 Task: Change the page color of the email view using the Immersive Reader feature.
Action: Mouse moved to (229, 32)
Screenshot: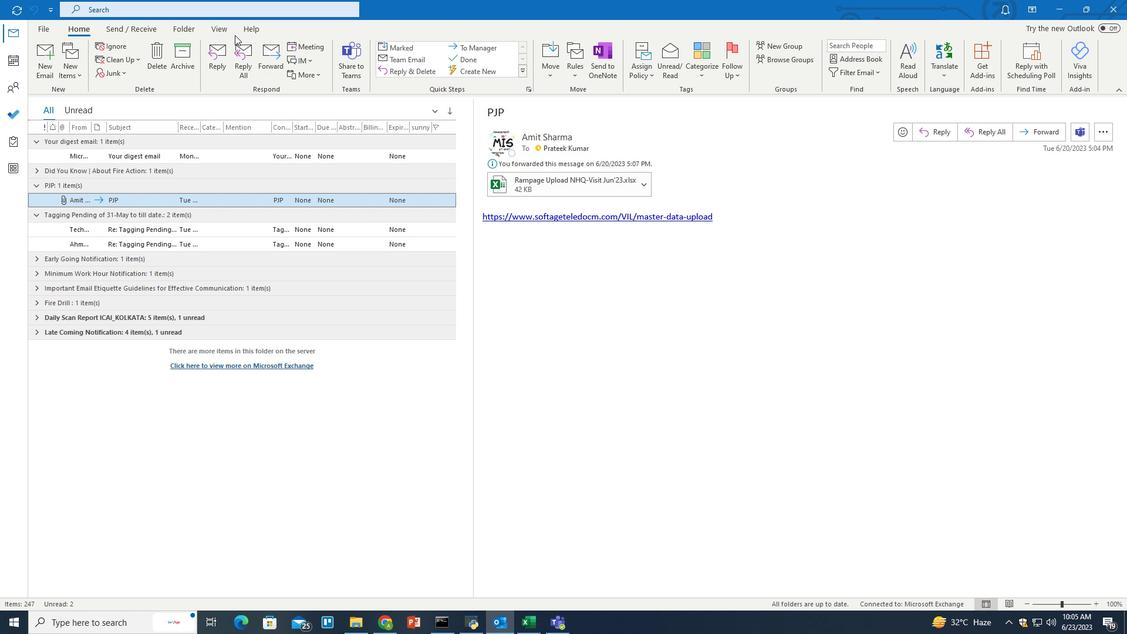 
Action: Mouse pressed left at (229, 32)
Screenshot: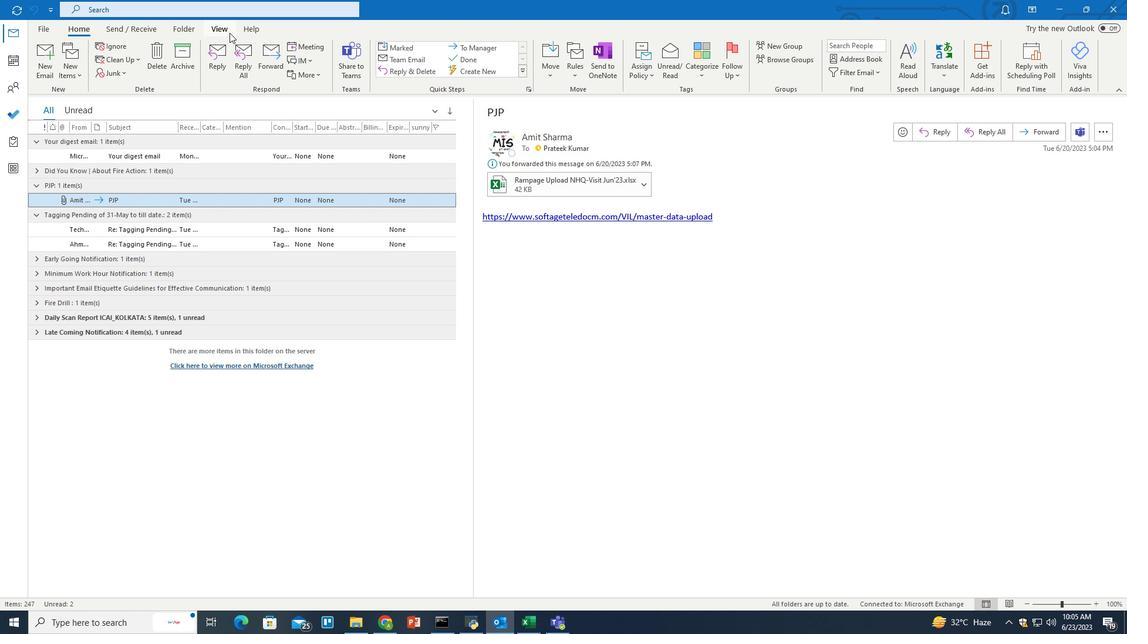 
Action: Mouse moved to (985, 66)
Screenshot: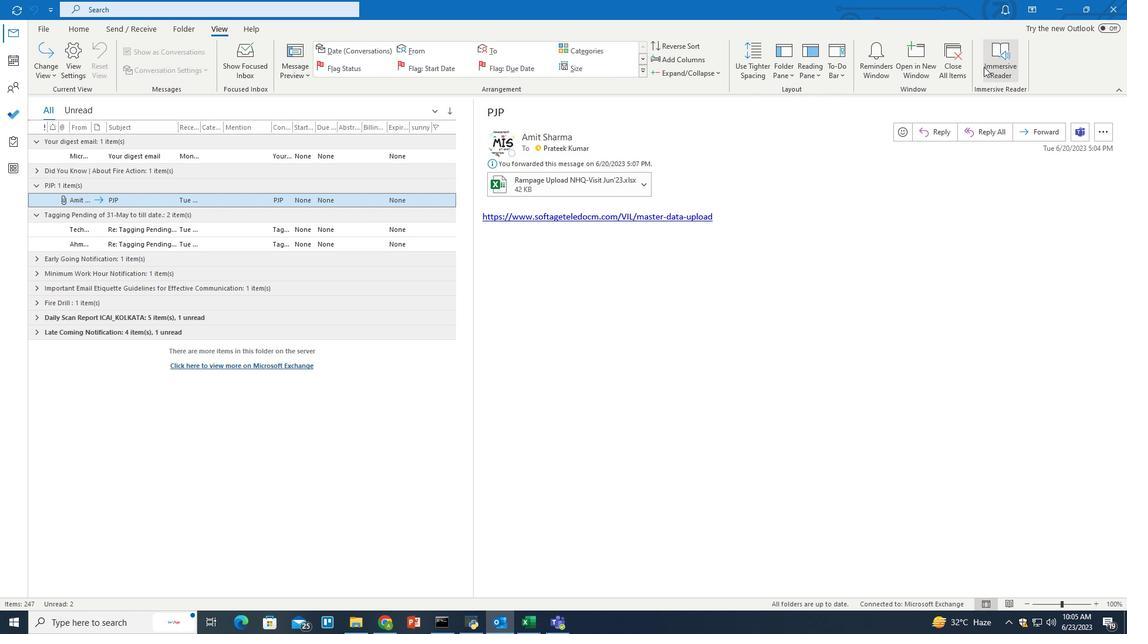 
Action: Mouse pressed left at (985, 66)
Screenshot: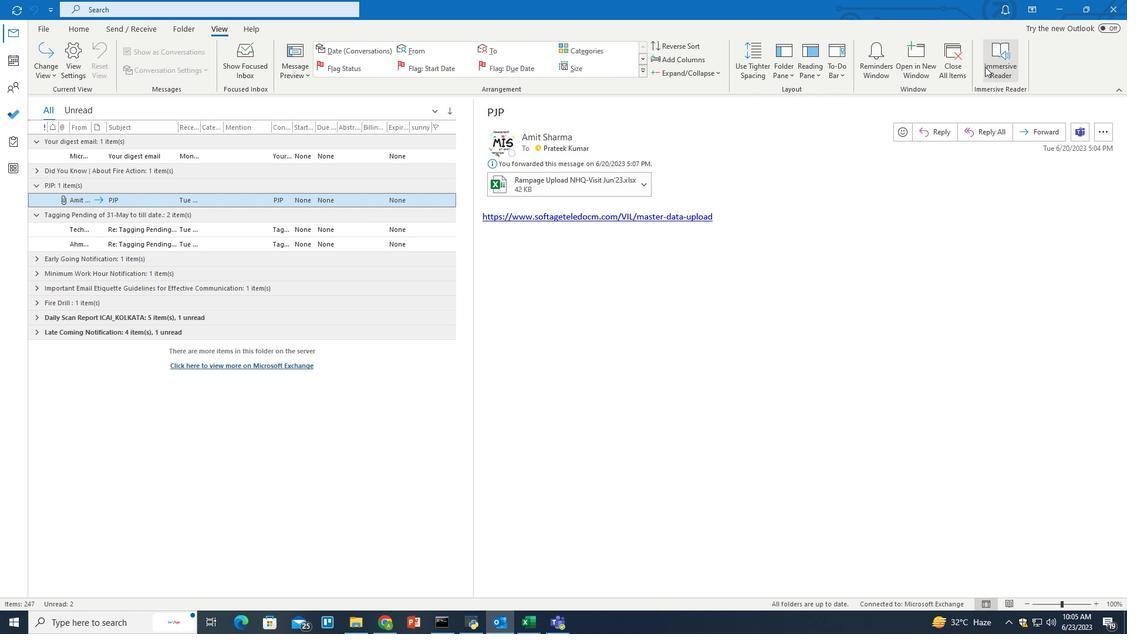 
Action: Mouse moved to (81, 77)
Screenshot: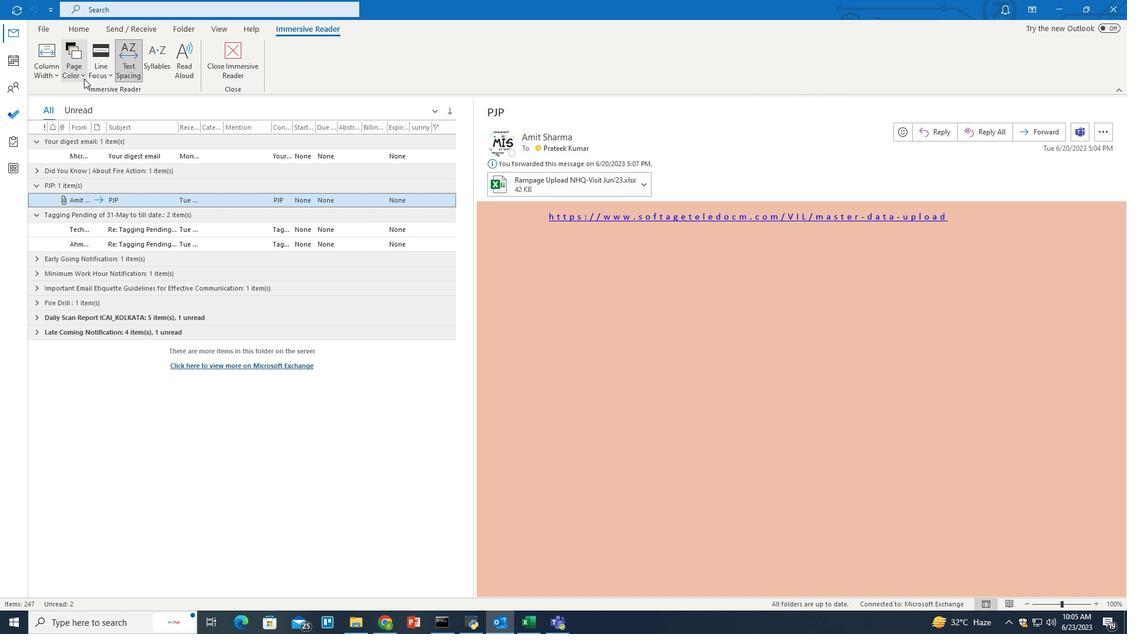 
Action: Mouse pressed left at (81, 77)
Screenshot: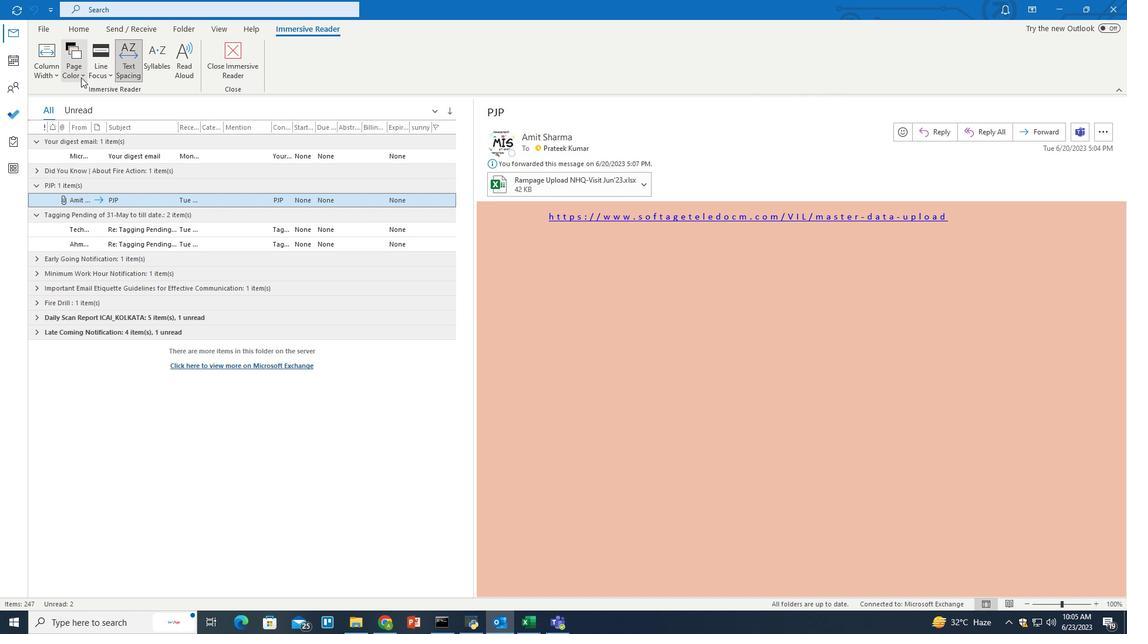 
Action: Mouse moved to (107, 163)
Screenshot: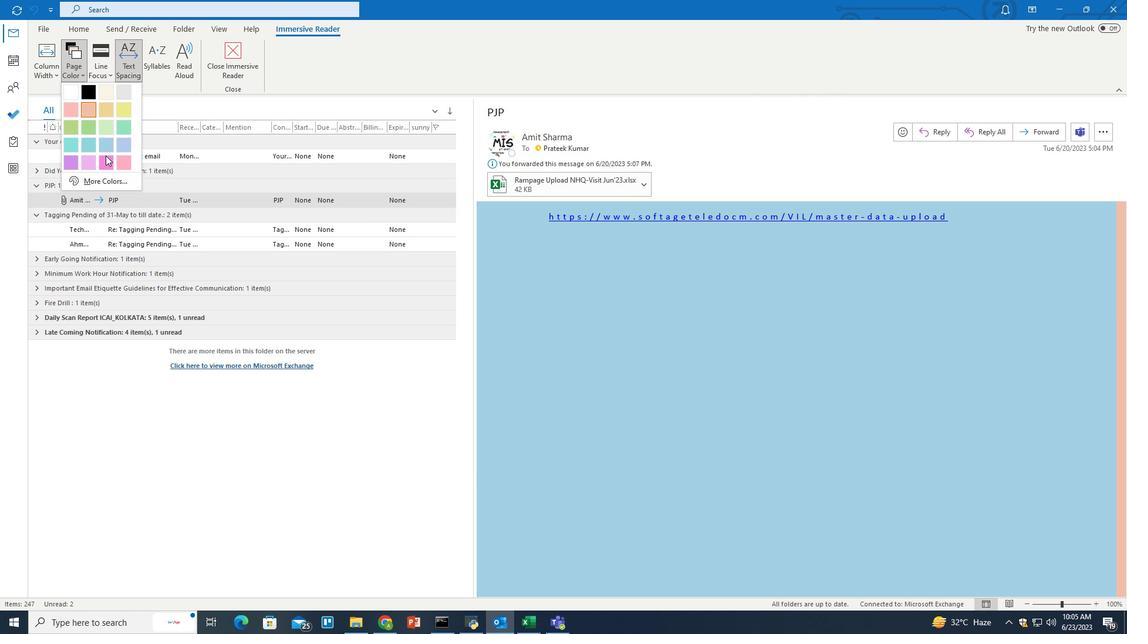 
Action: Mouse pressed left at (107, 163)
Screenshot: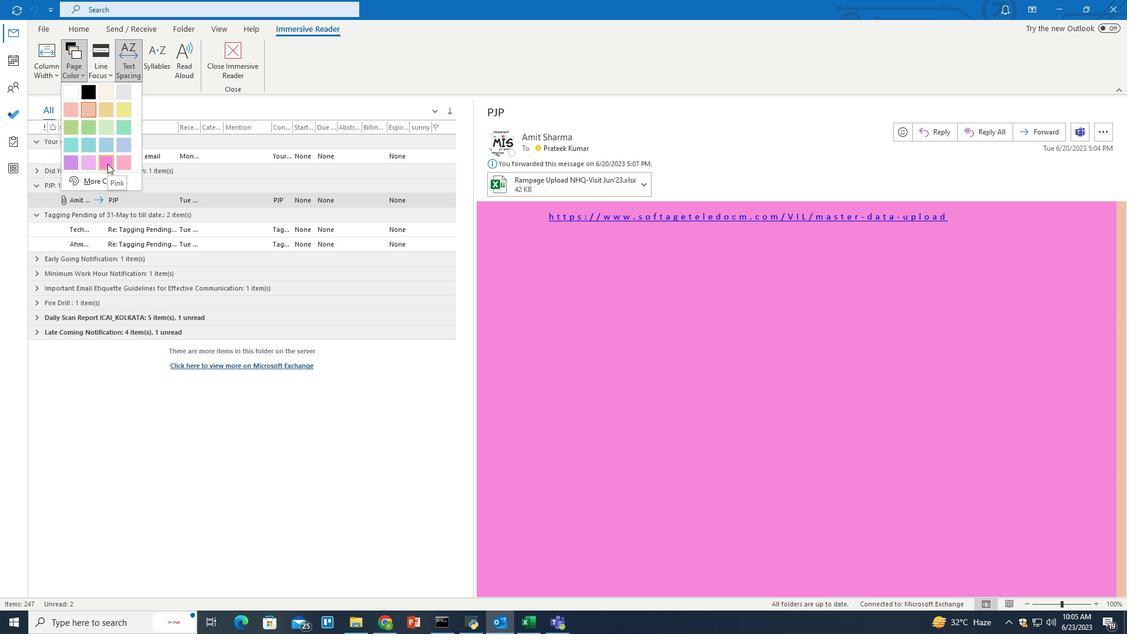 
